 Task: Search for accommodations in Taranagar, India, from June 10 to June 25, 2023, for 4 adults.
Action: Mouse moved to (471, 194)
Screenshot: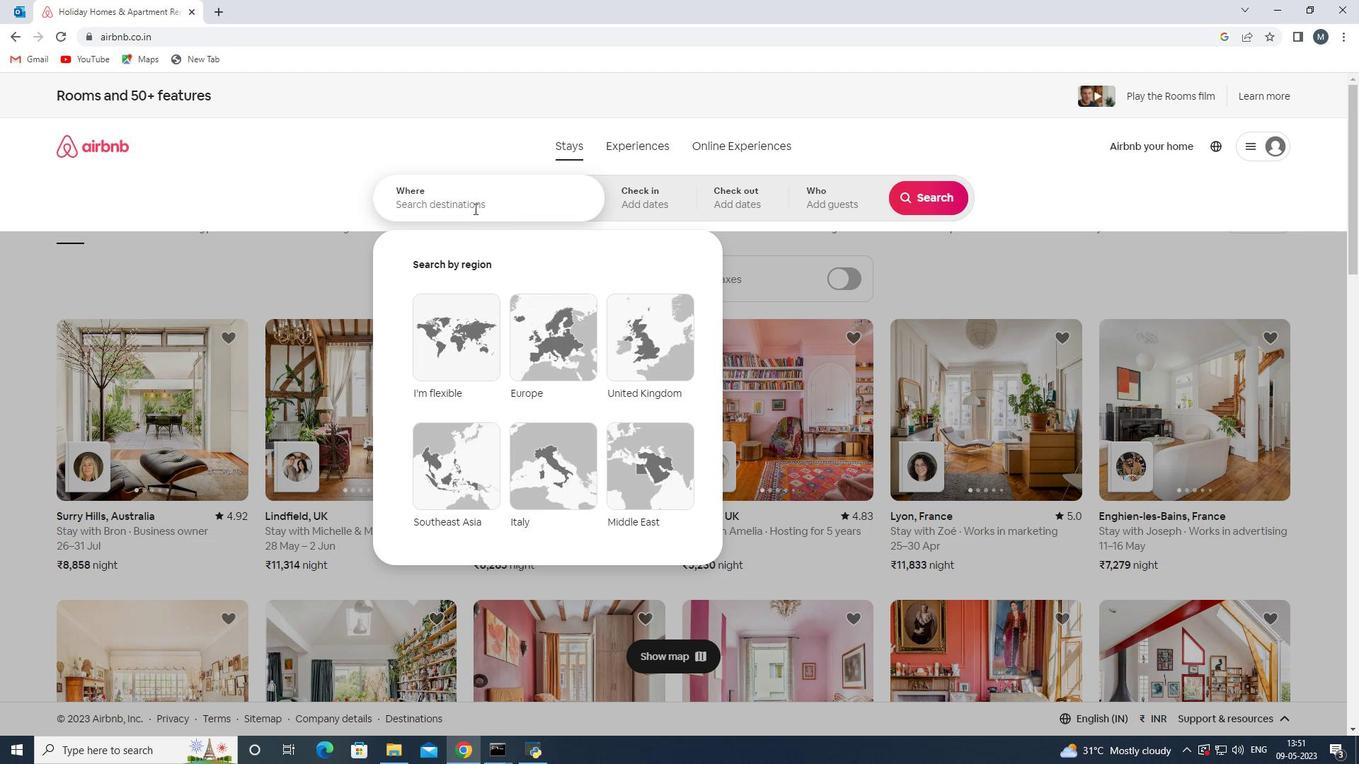 
Action: Mouse pressed left at (471, 194)
Screenshot: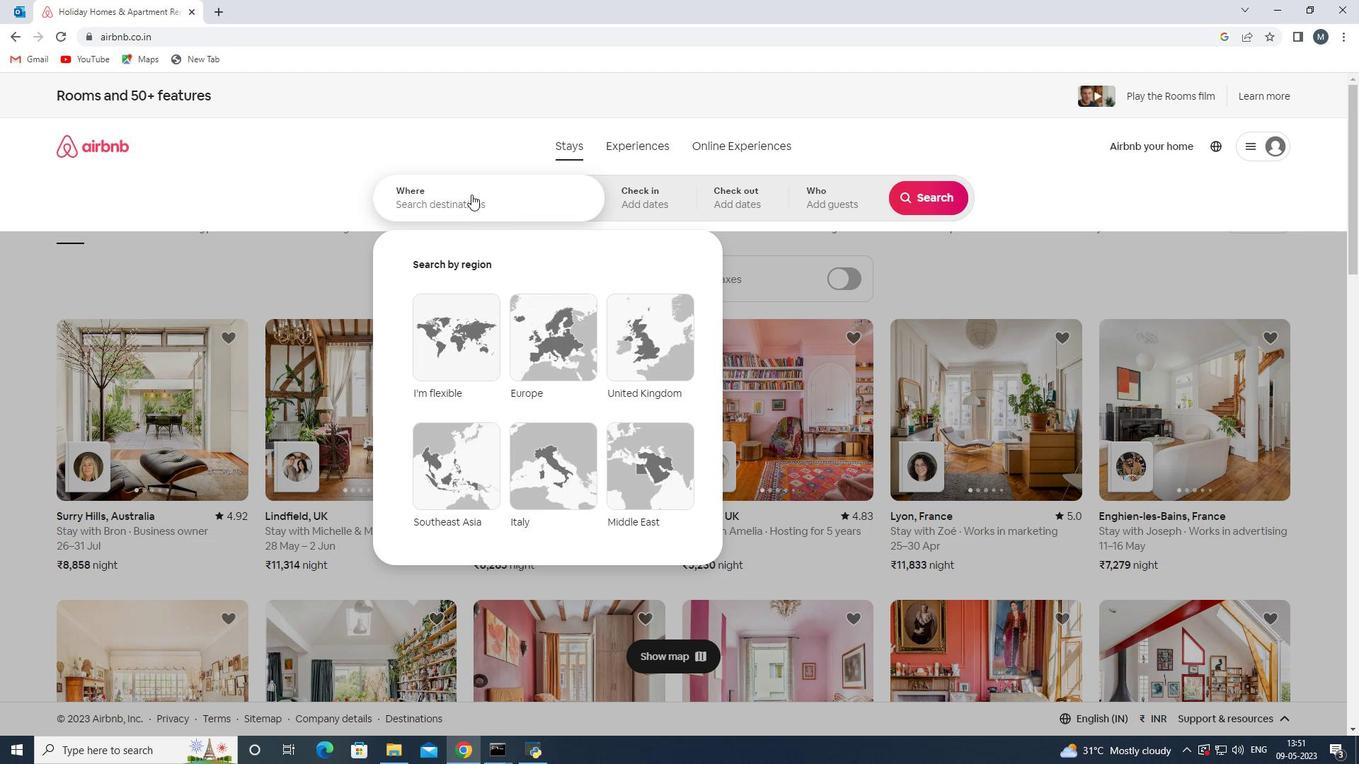 
Action: Key pressed <Key.shift>Taranagar,<Key.shift>Insia
Screenshot: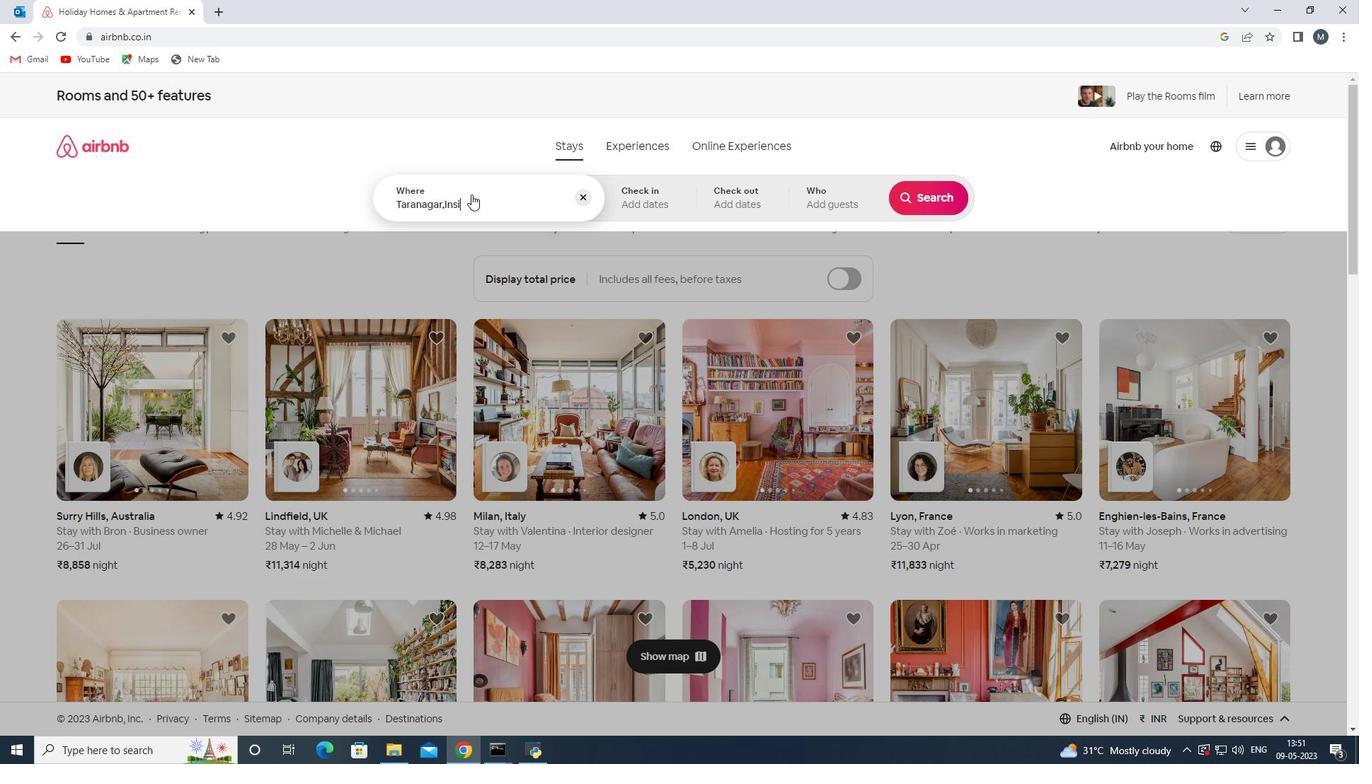 
Action: Mouse moved to (477, 220)
Screenshot: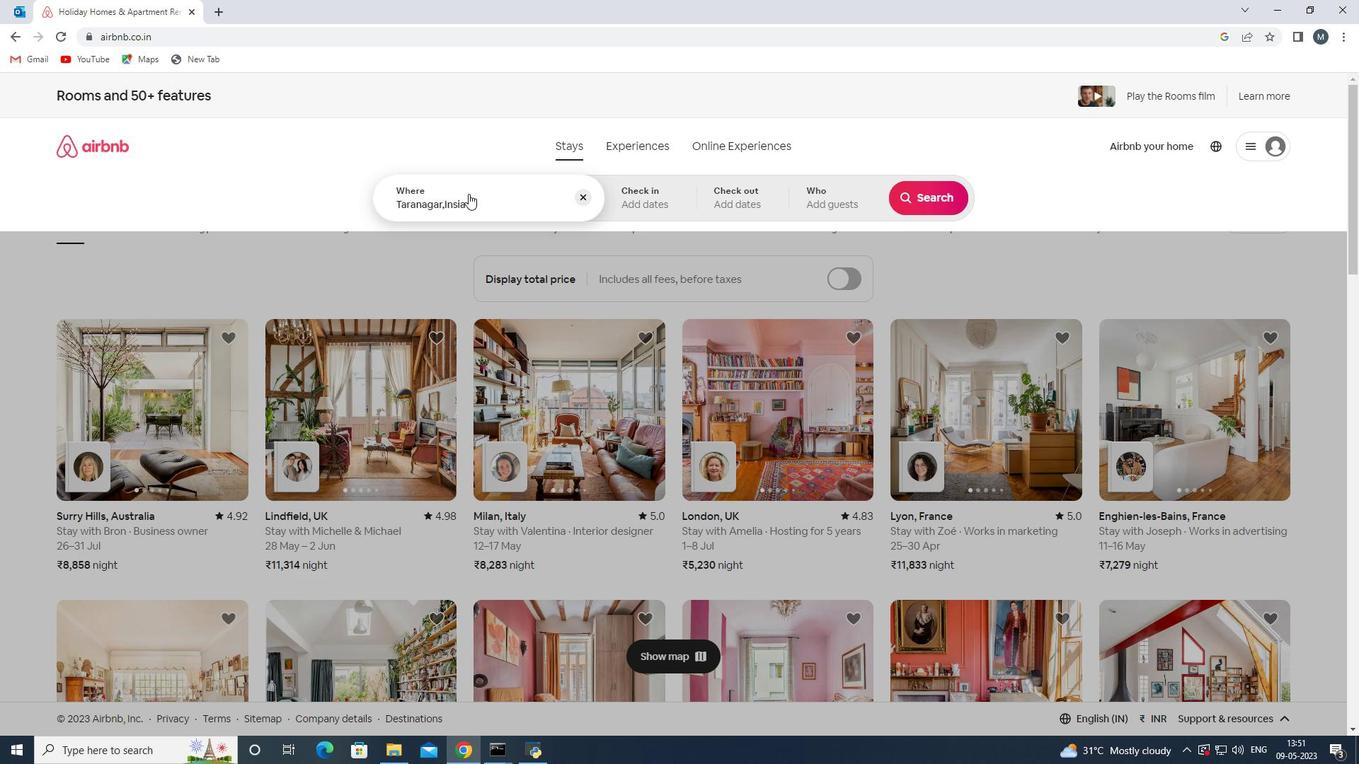 
Action: Key pressed <Key.backspace><Key.backspace><Key.backspace>dia<Key.enter>
Screenshot: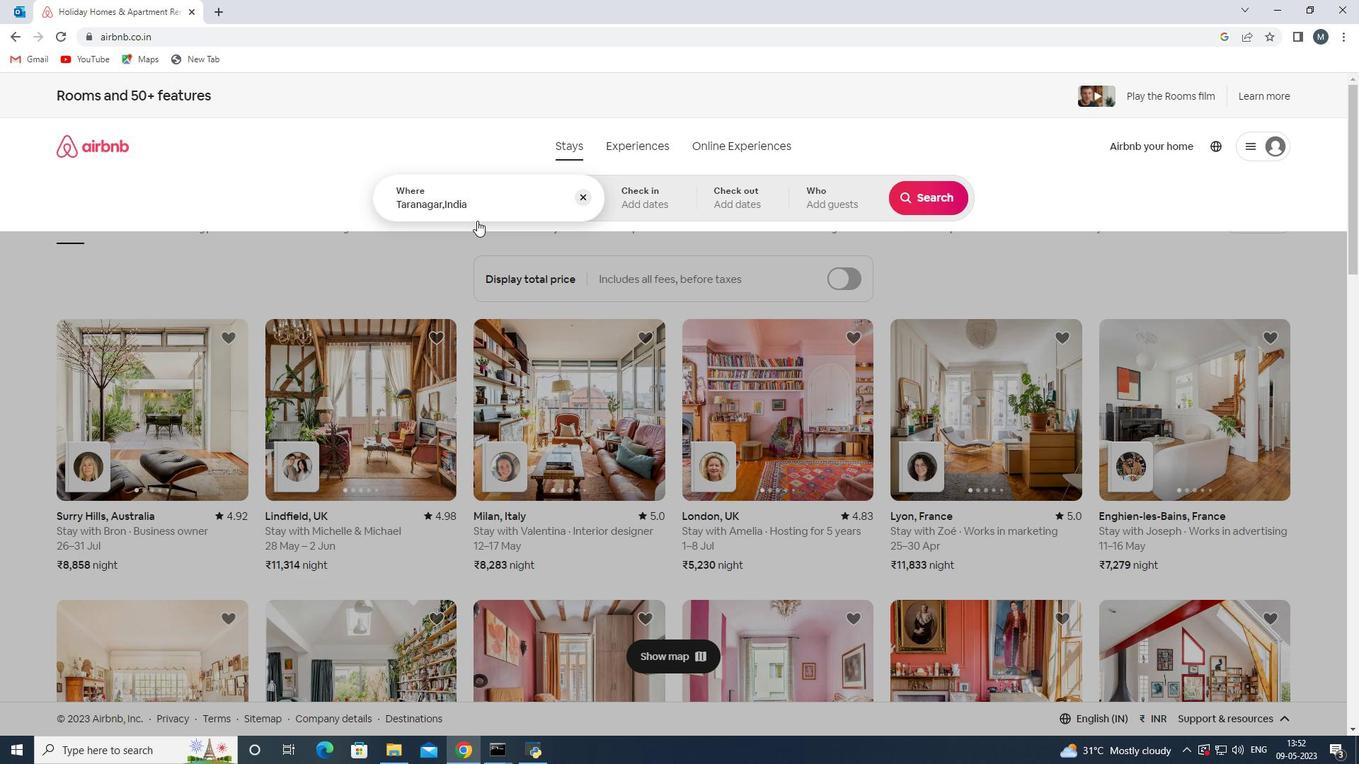 
Action: Mouse moved to (921, 313)
Screenshot: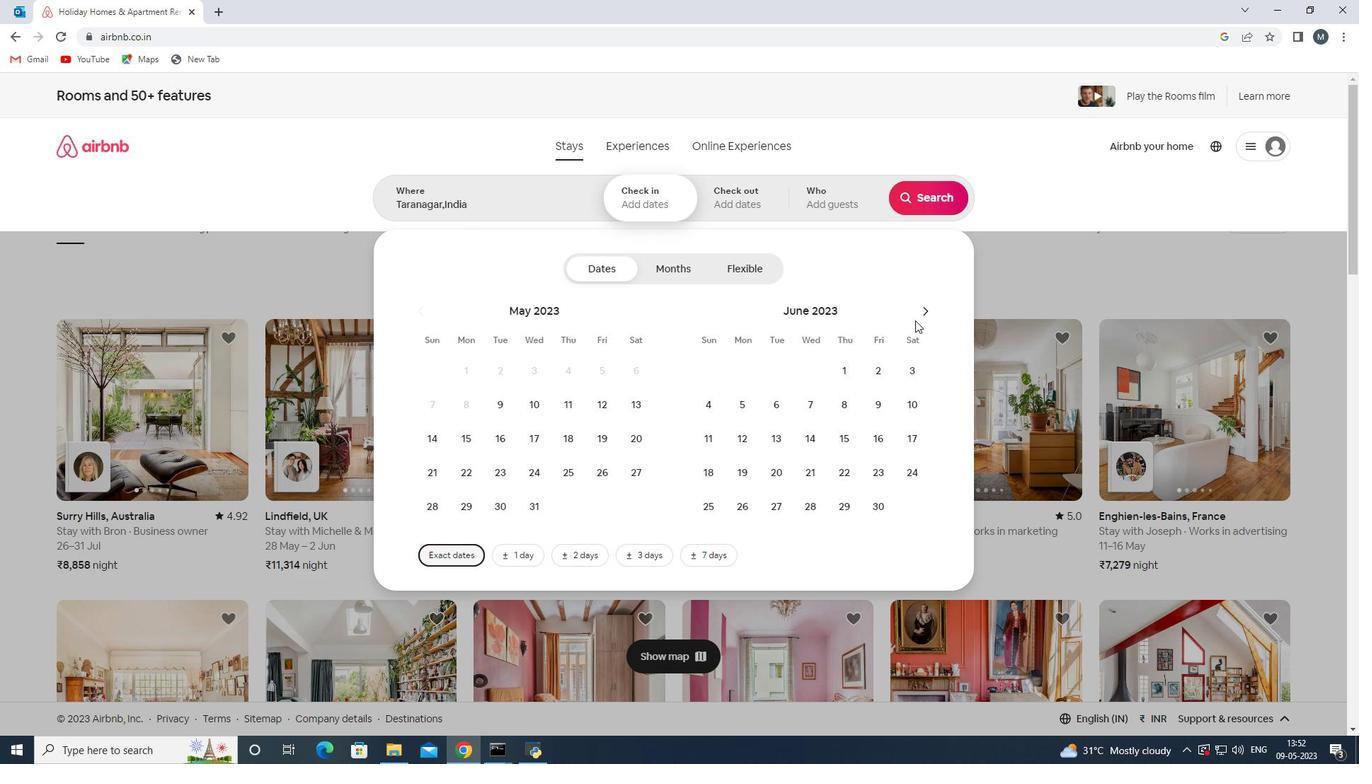 
Action: Mouse pressed left at (921, 313)
Screenshot: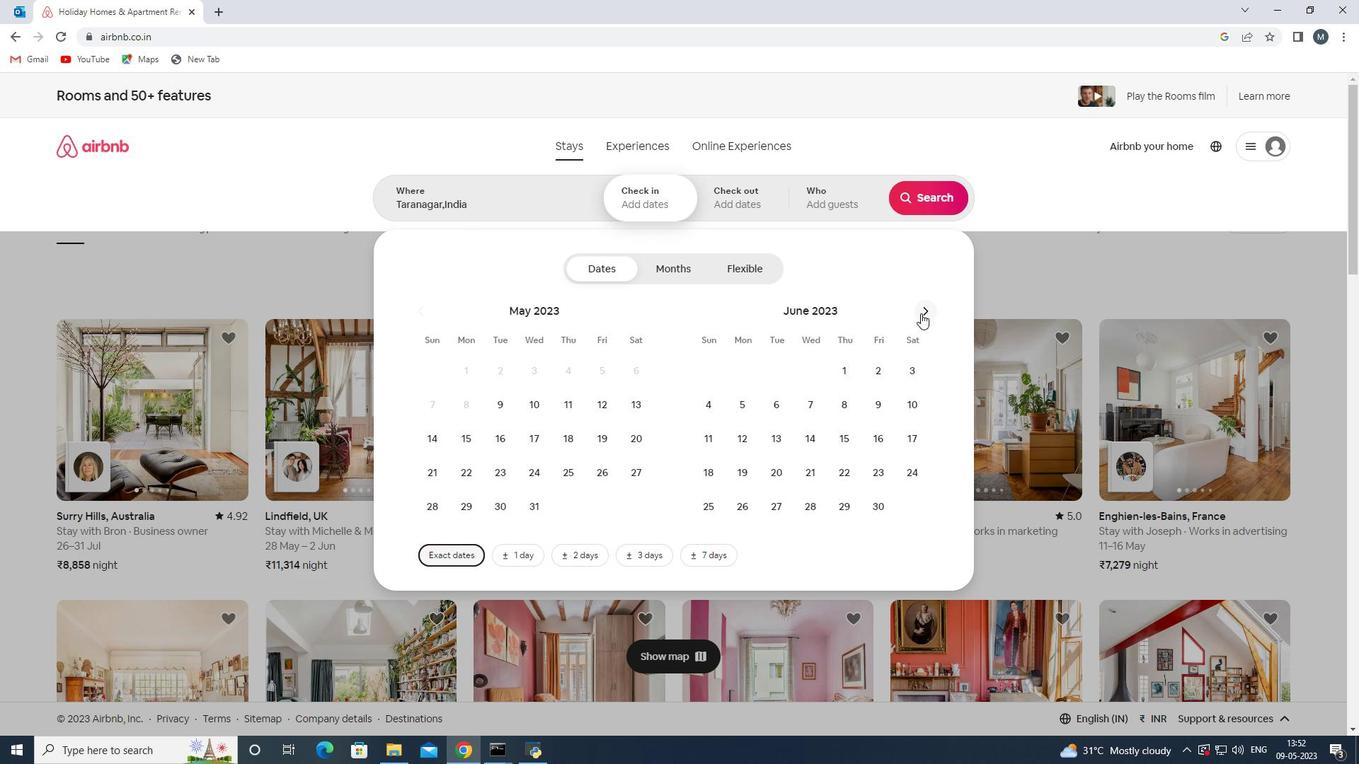 
Action: Mouse pressed left at (921, 313)
Screenshot: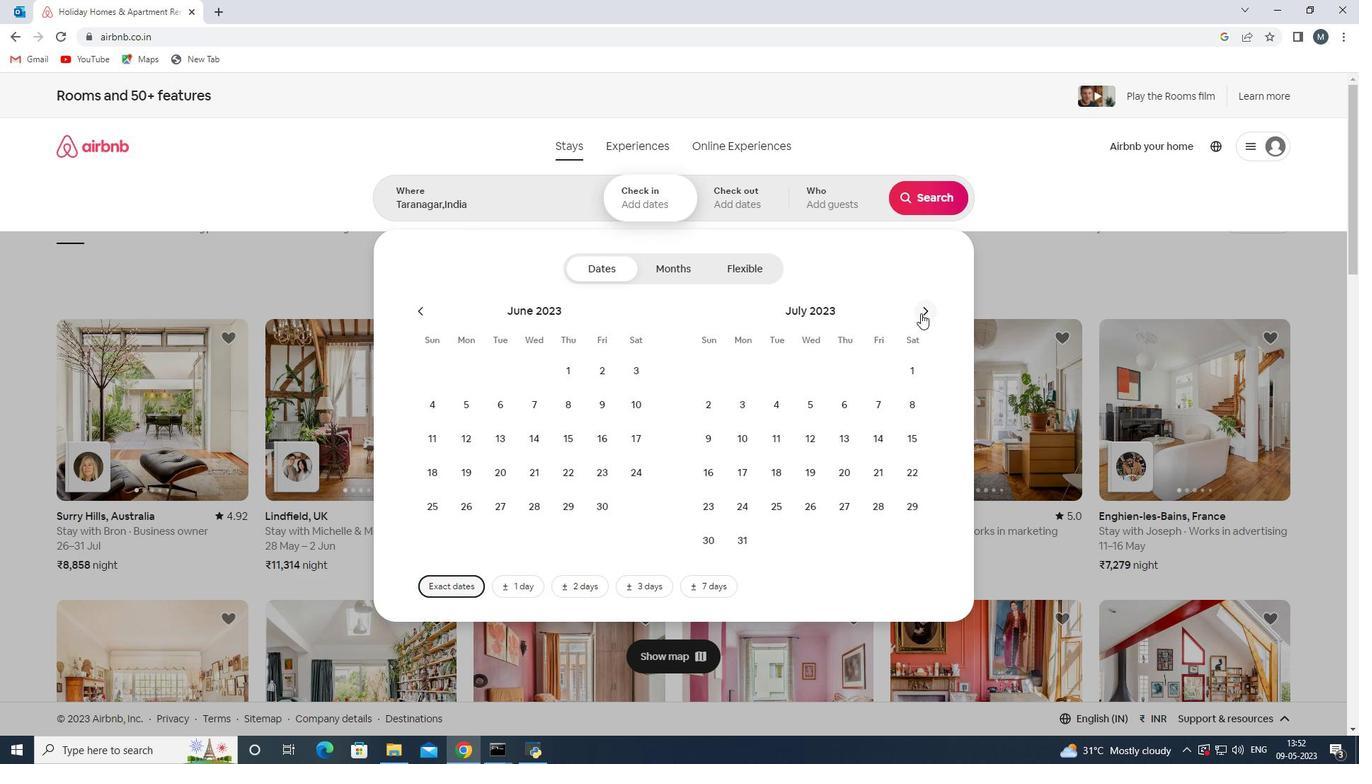 
Action: Mouse moved to (419, 314)
Screenshot: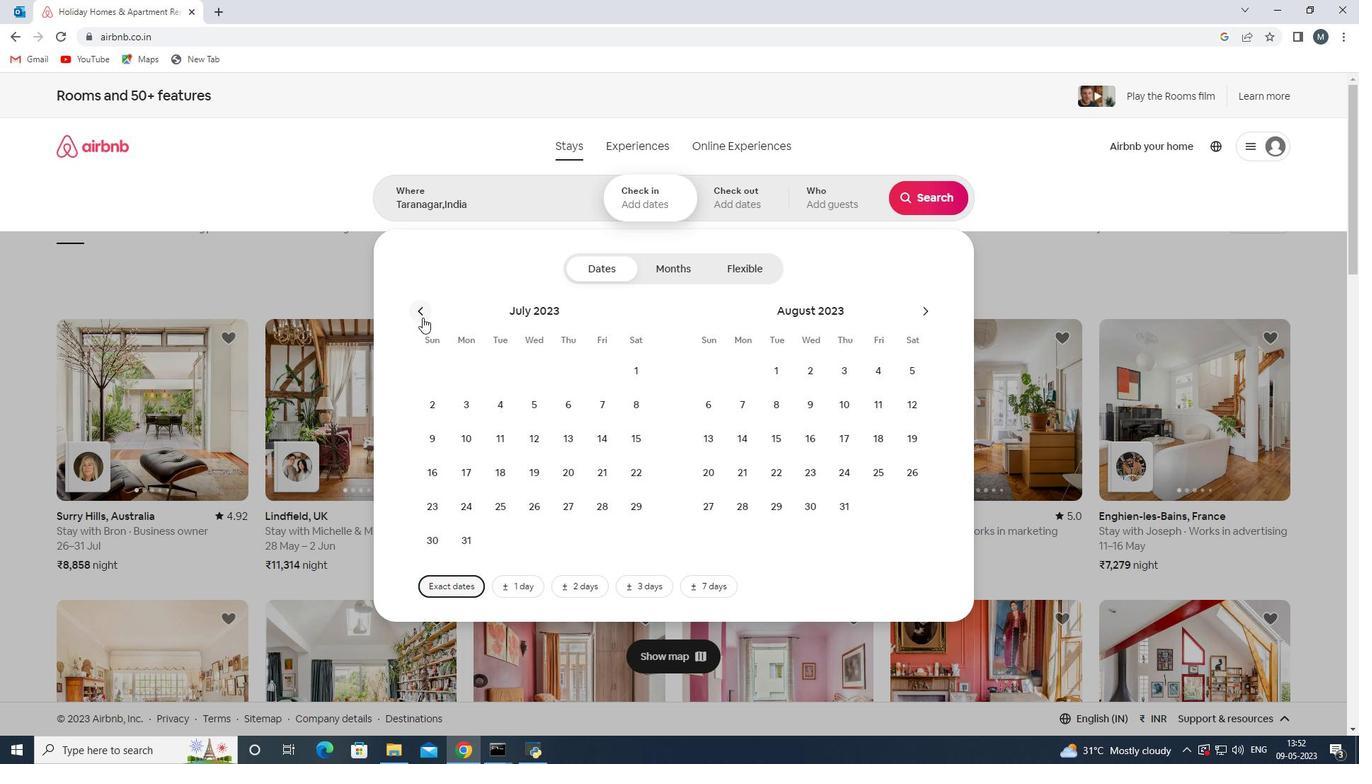 
Action: Mouse pressed left at (419, 314)
Screenshot: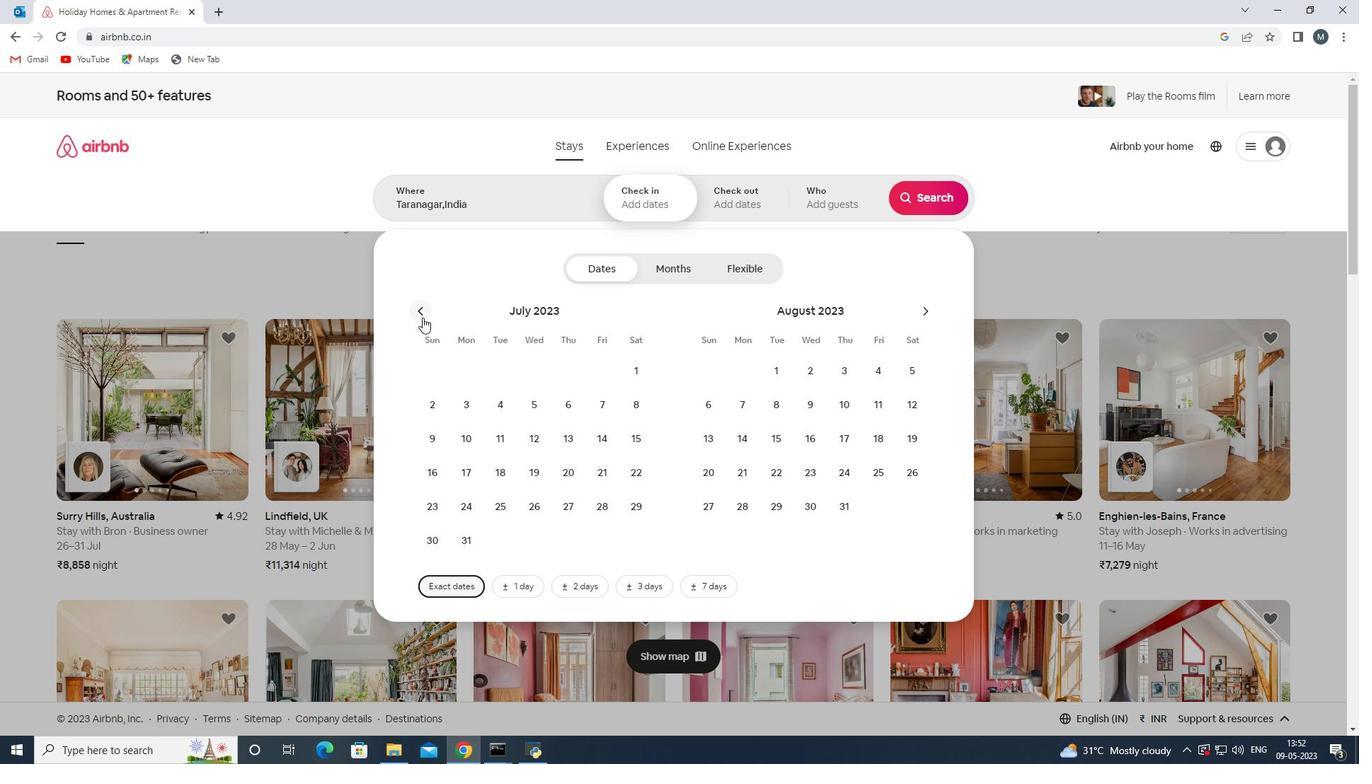 
Action: Mouse pressed left at (419, 314)
Screenshot: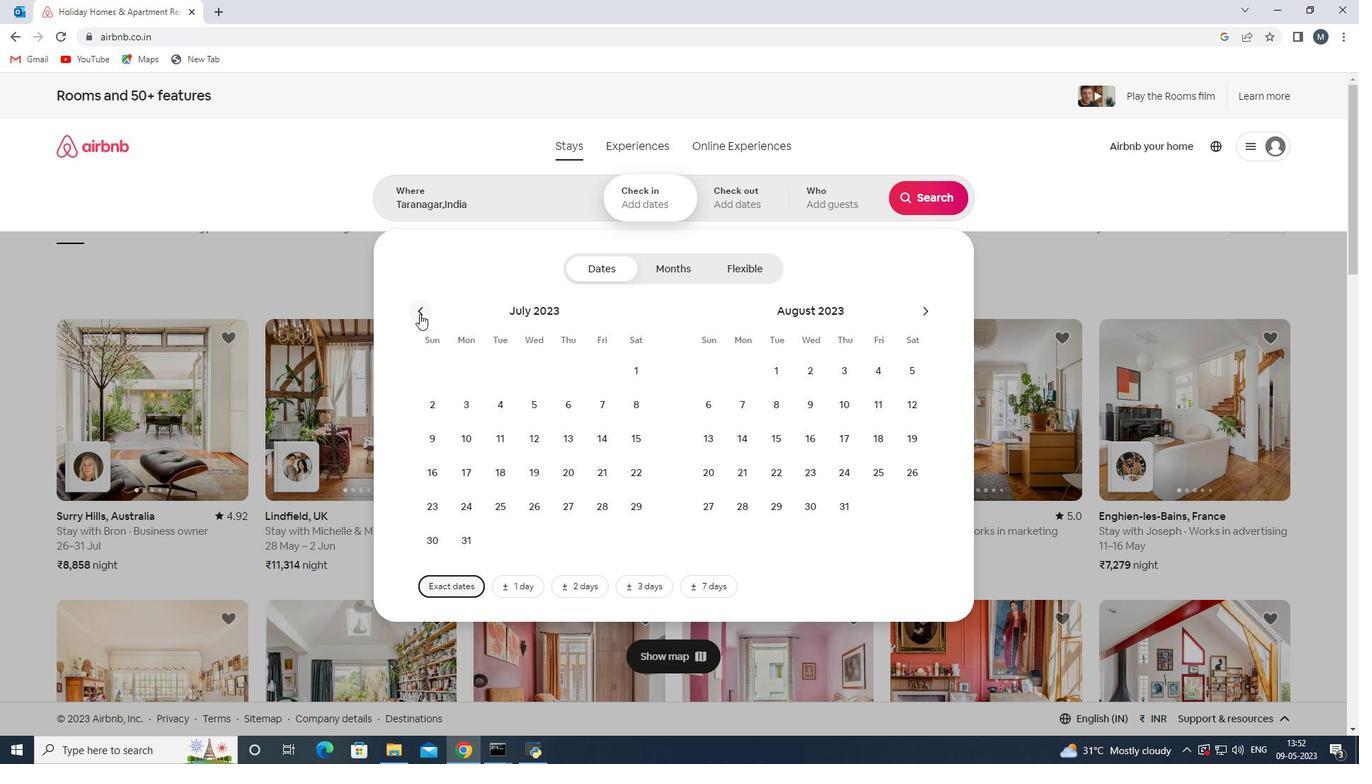 
Action: Mouse moved to (914, 400)
Screenshot: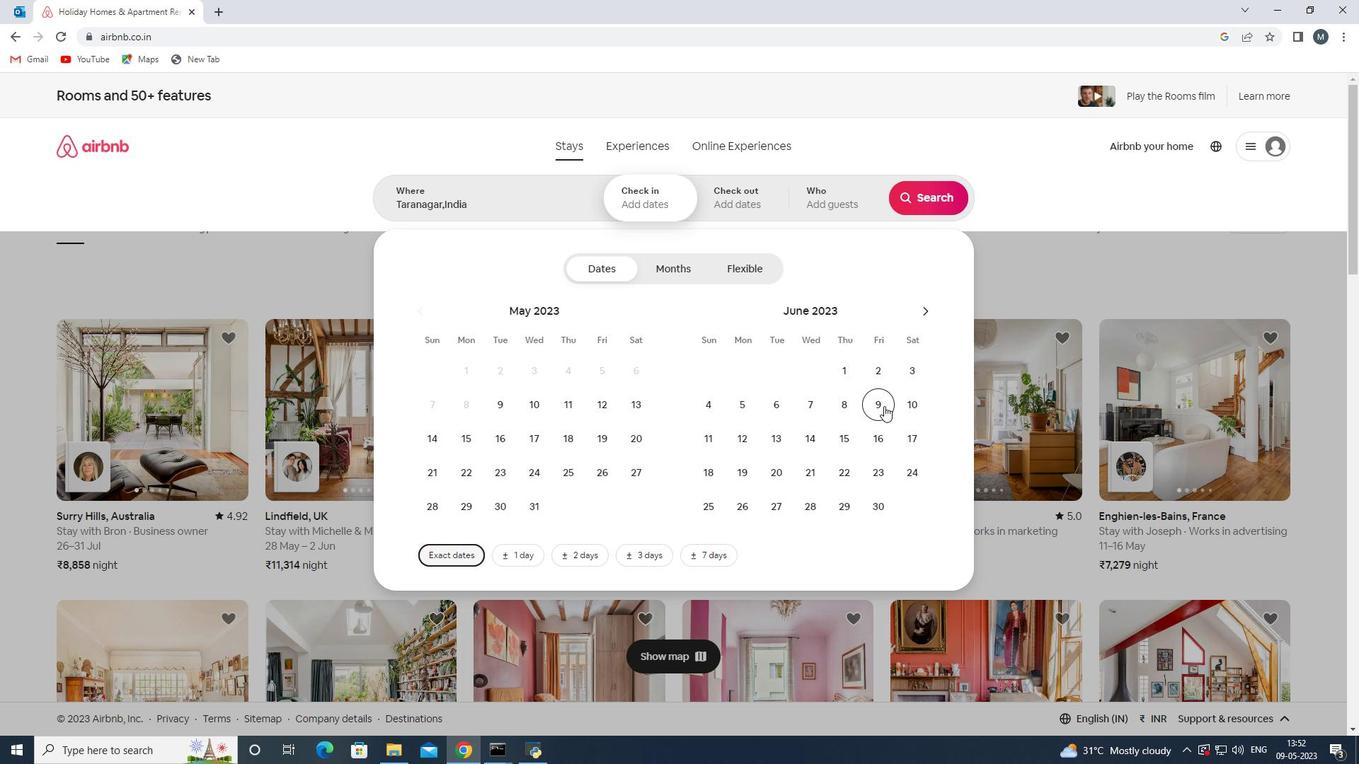 
Action: Mouse pressed left at (914, 400)
Screenshot: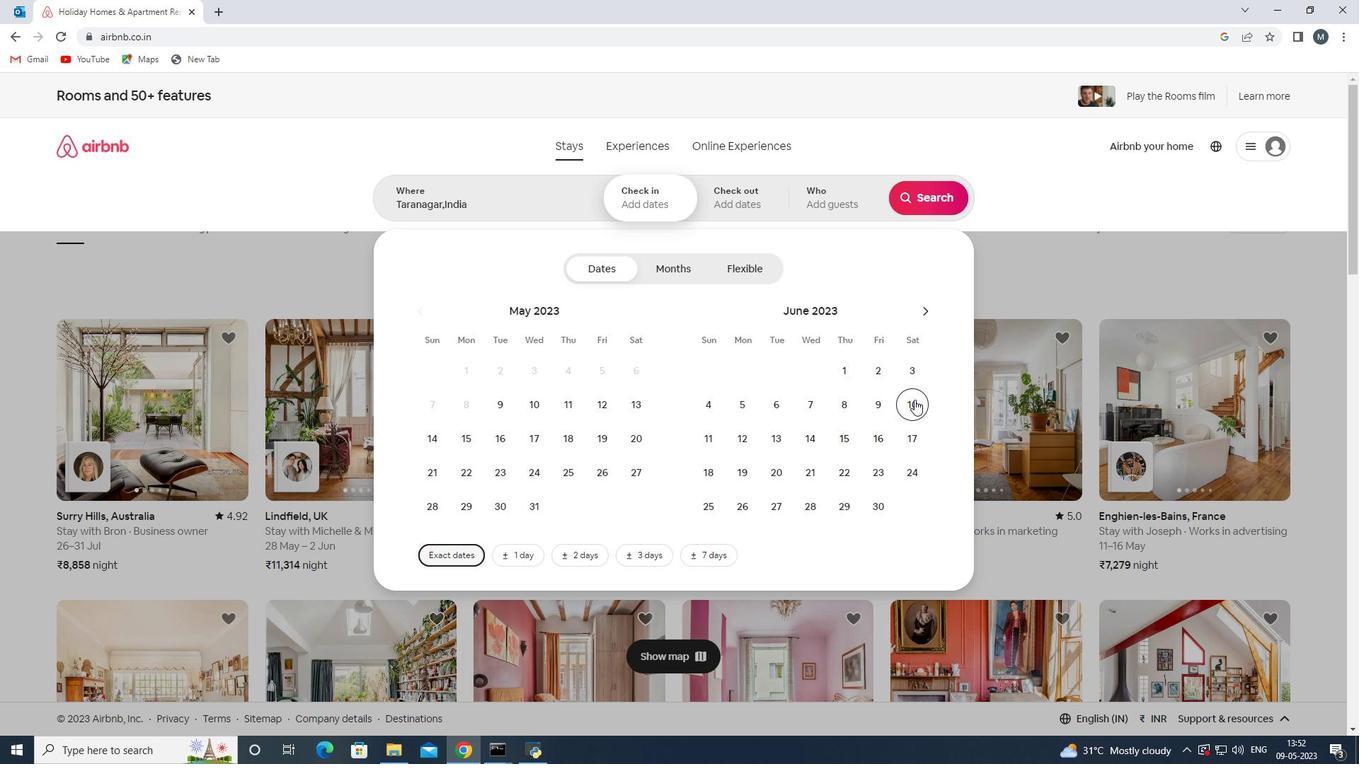 
Action: Mouse moved to (717, 499)
Screenshot: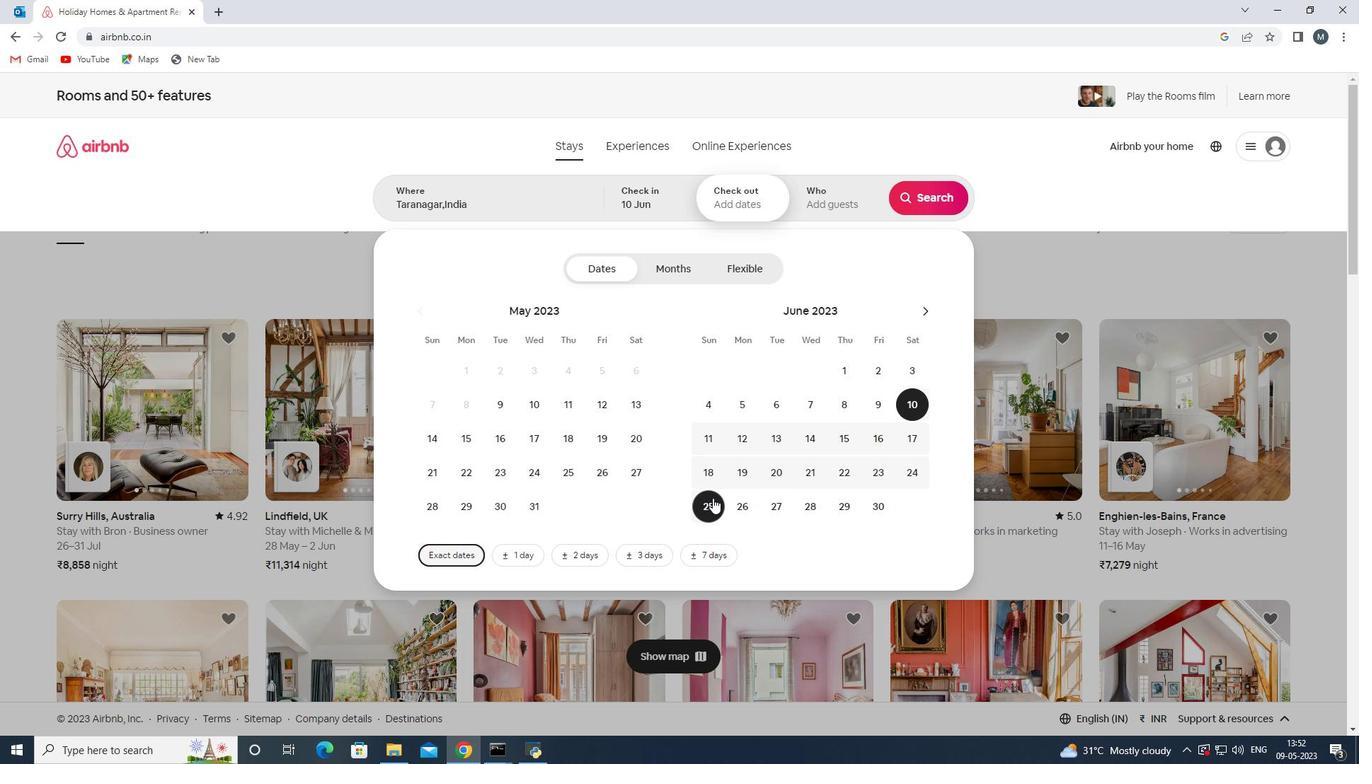 
Action: Mouse pressed left at (717, 499)
Screenshot: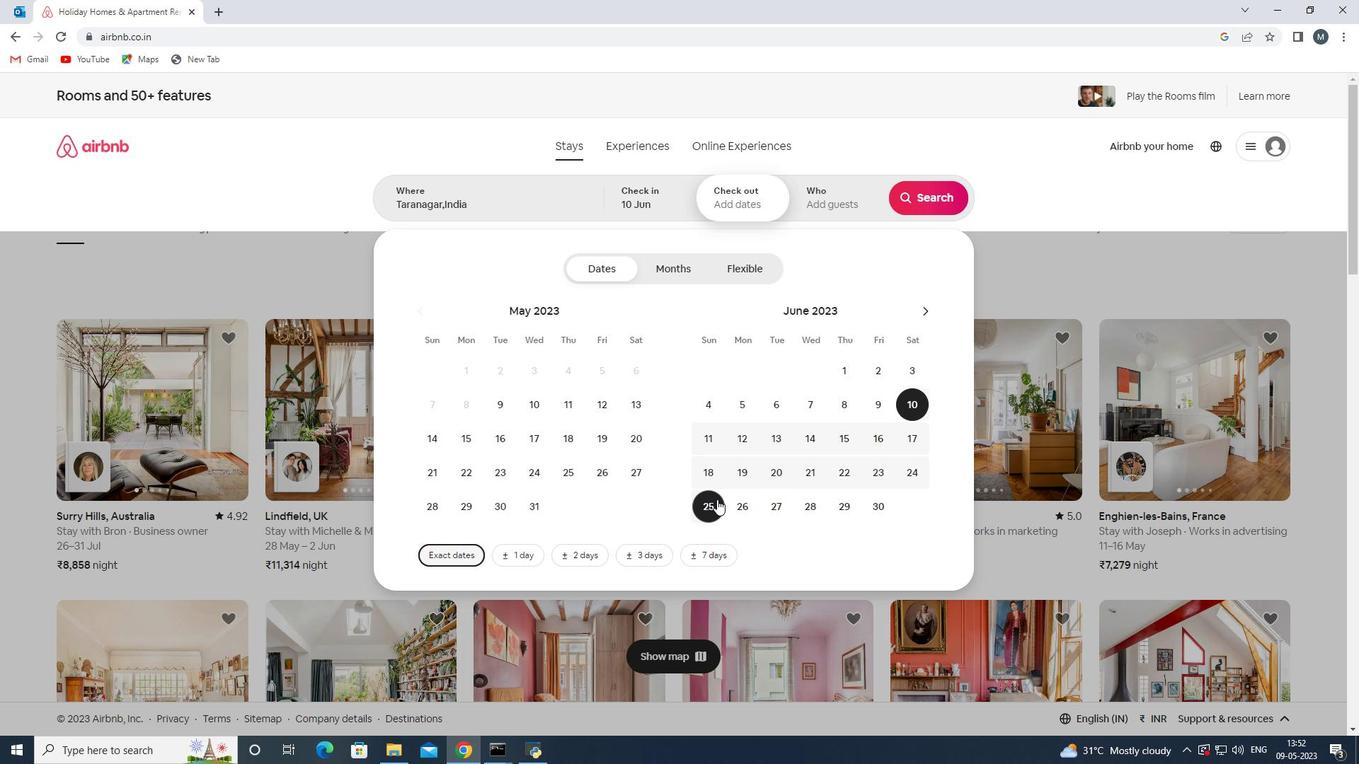 
Action: Mouse moved to (814, 200)
Screenshot: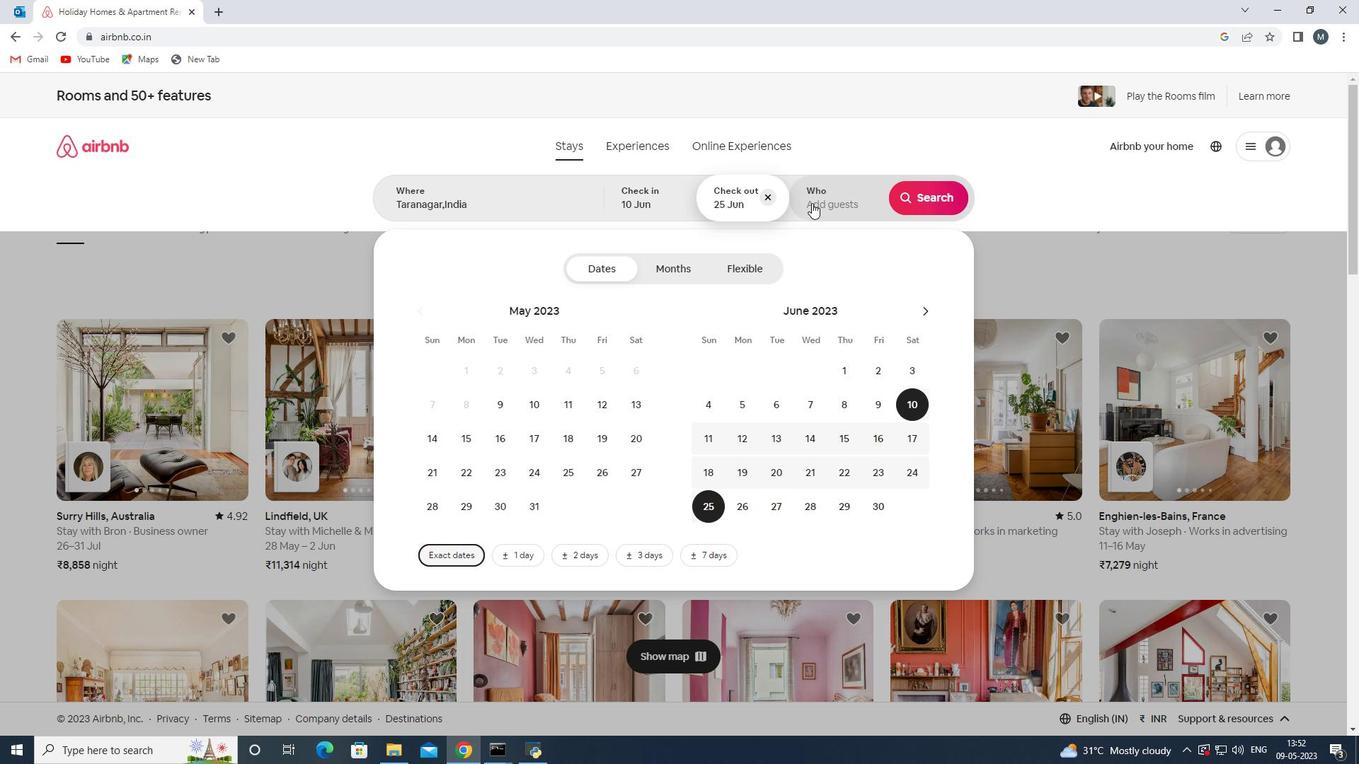 
Action: Mouse pressed left at (814, 200)
Screenshot: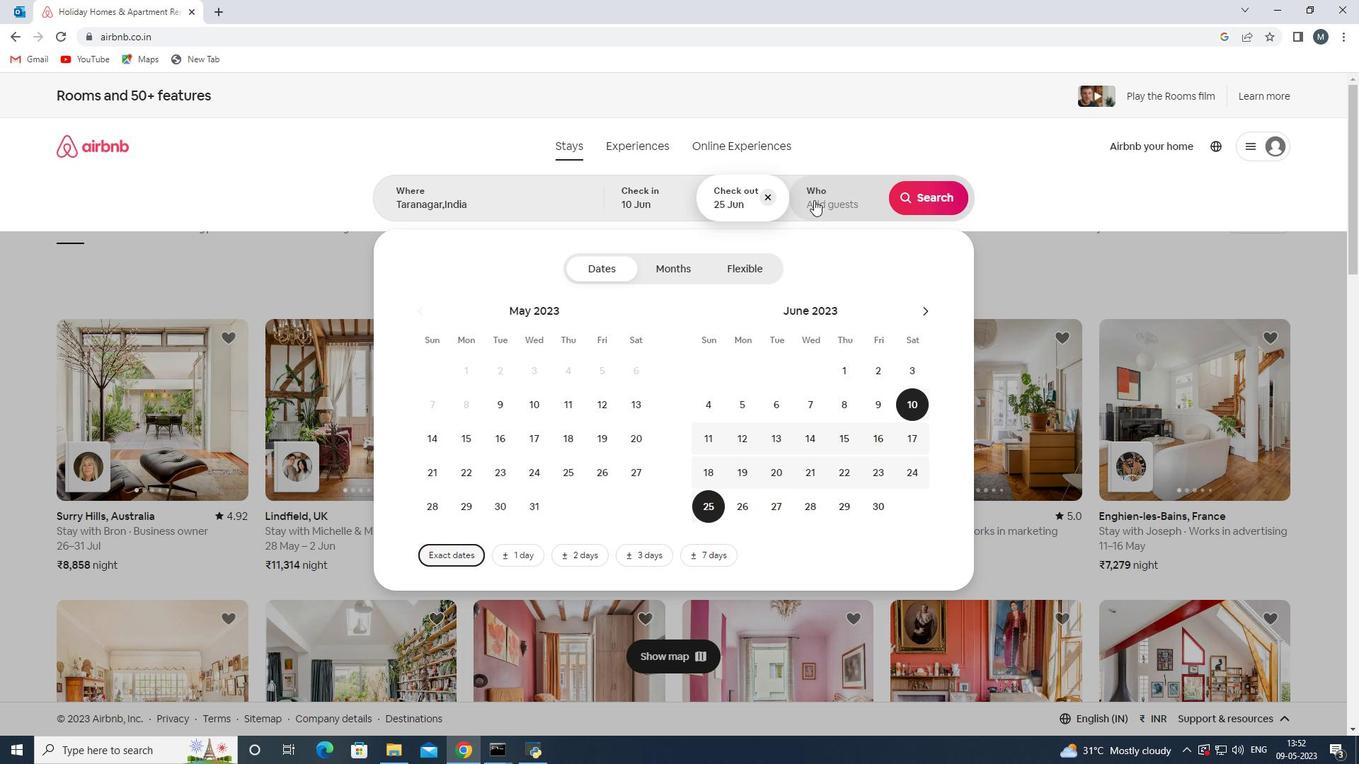 
Action: Mouse moved to (925, 274)
Screenshot: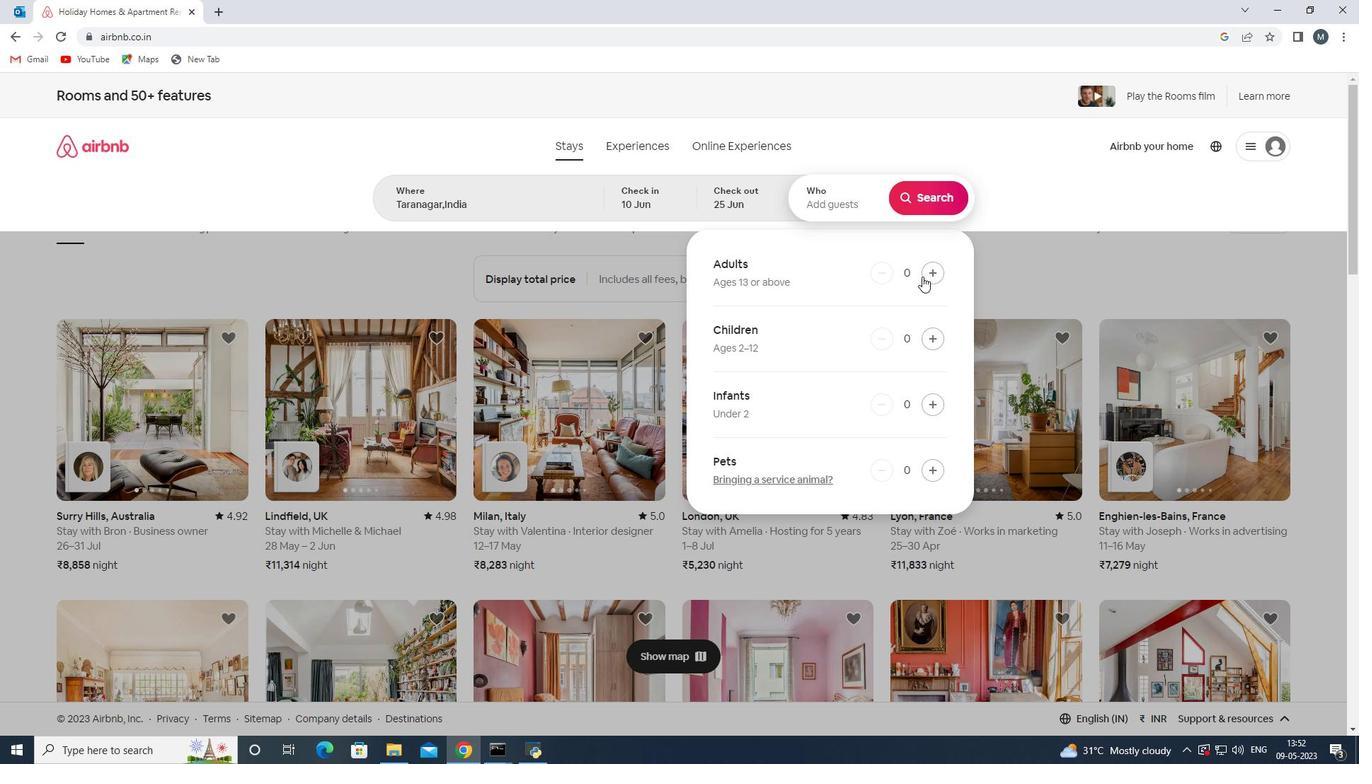
Action: Mouse pressed left at (925, 274)
Screenshot: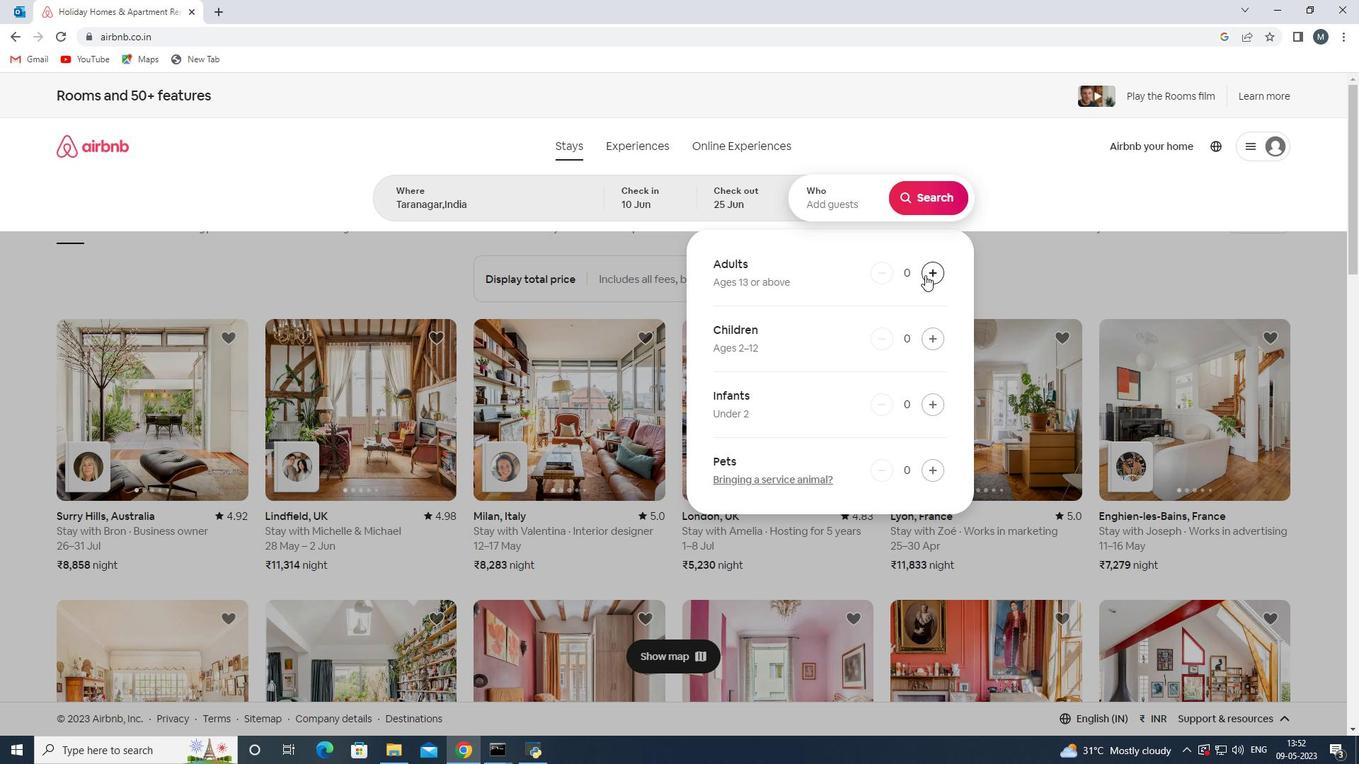 
Action: Mouse pressed left at (925, 274)
Screenshot: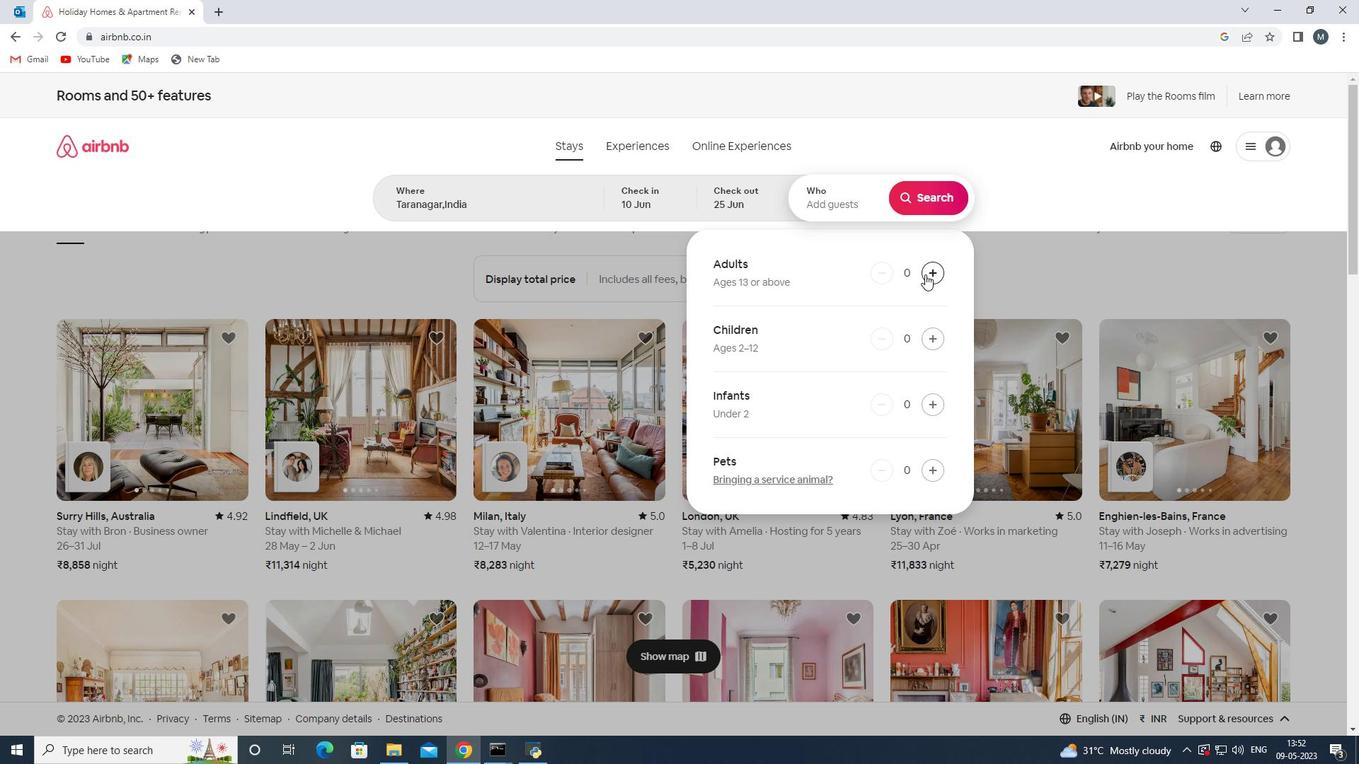 
Action: Mouse pressed left at (925, 274)
Screenshot: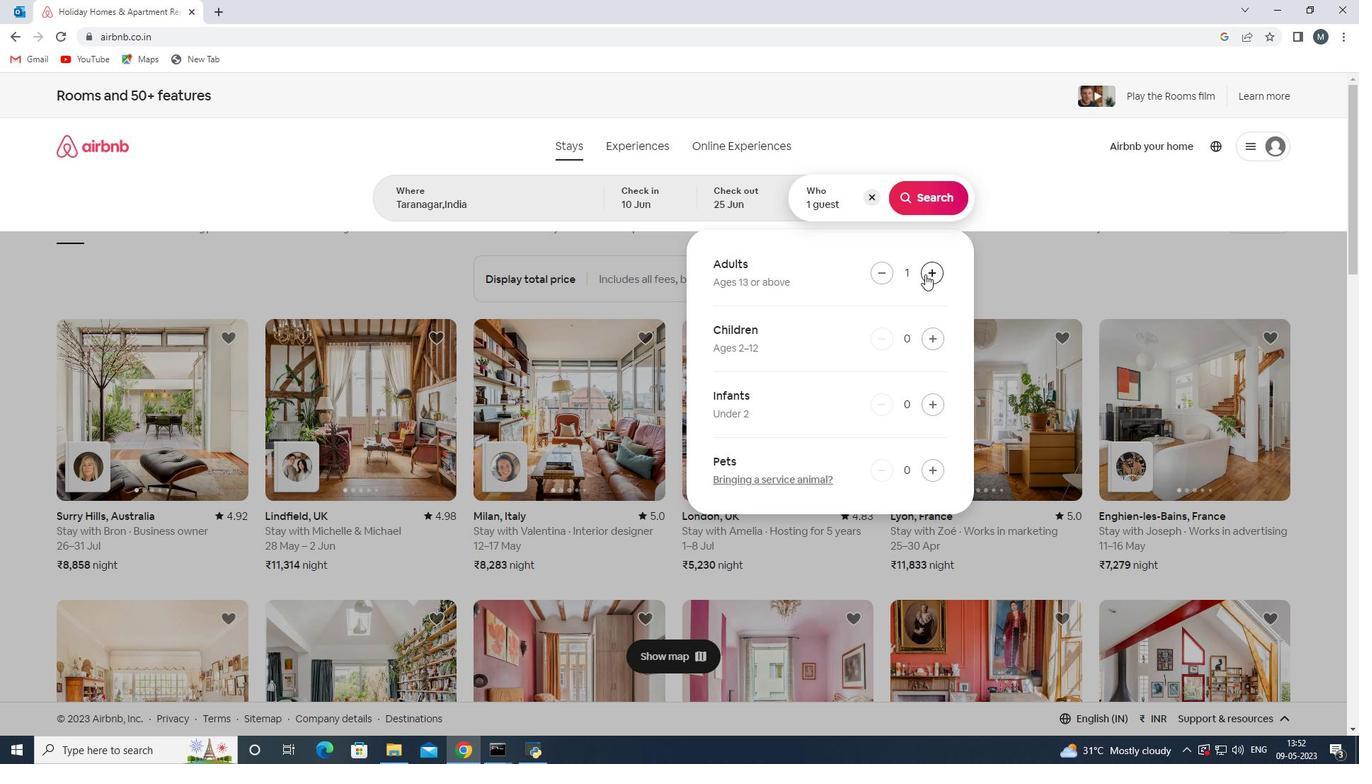 
Action: Mouse moved to (925, 274)
Screenshot: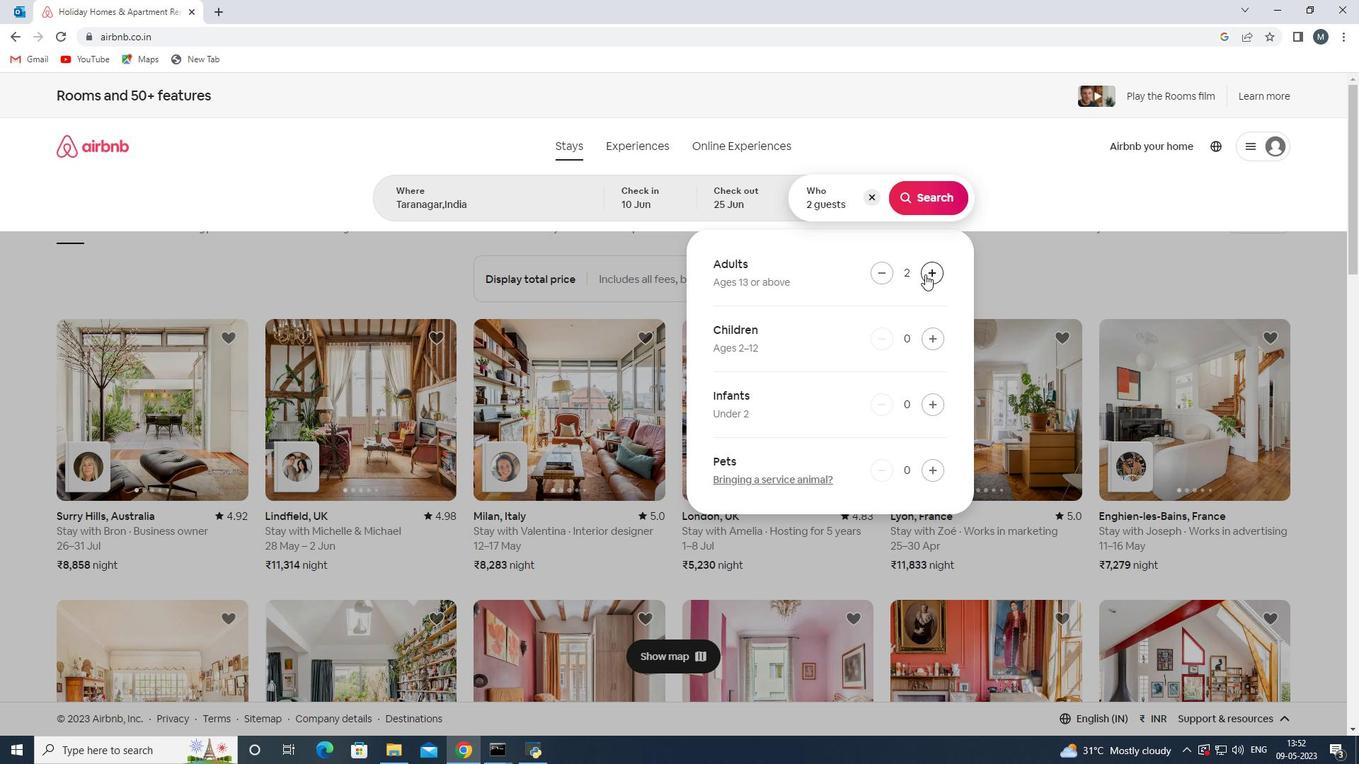 
Action: Mouse pressed left at (925, 274)
Screenshot: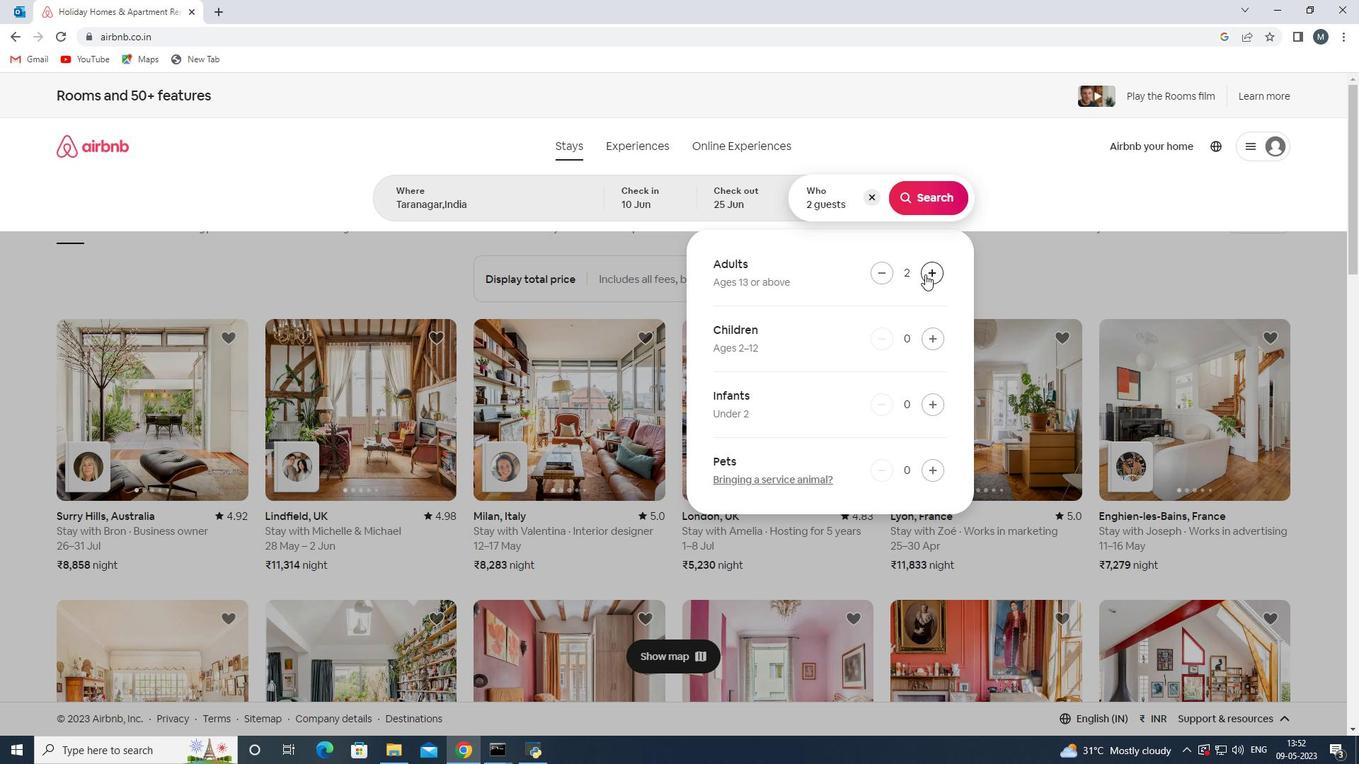 
Action: Mouse moved to (914, 183)
Screenshot: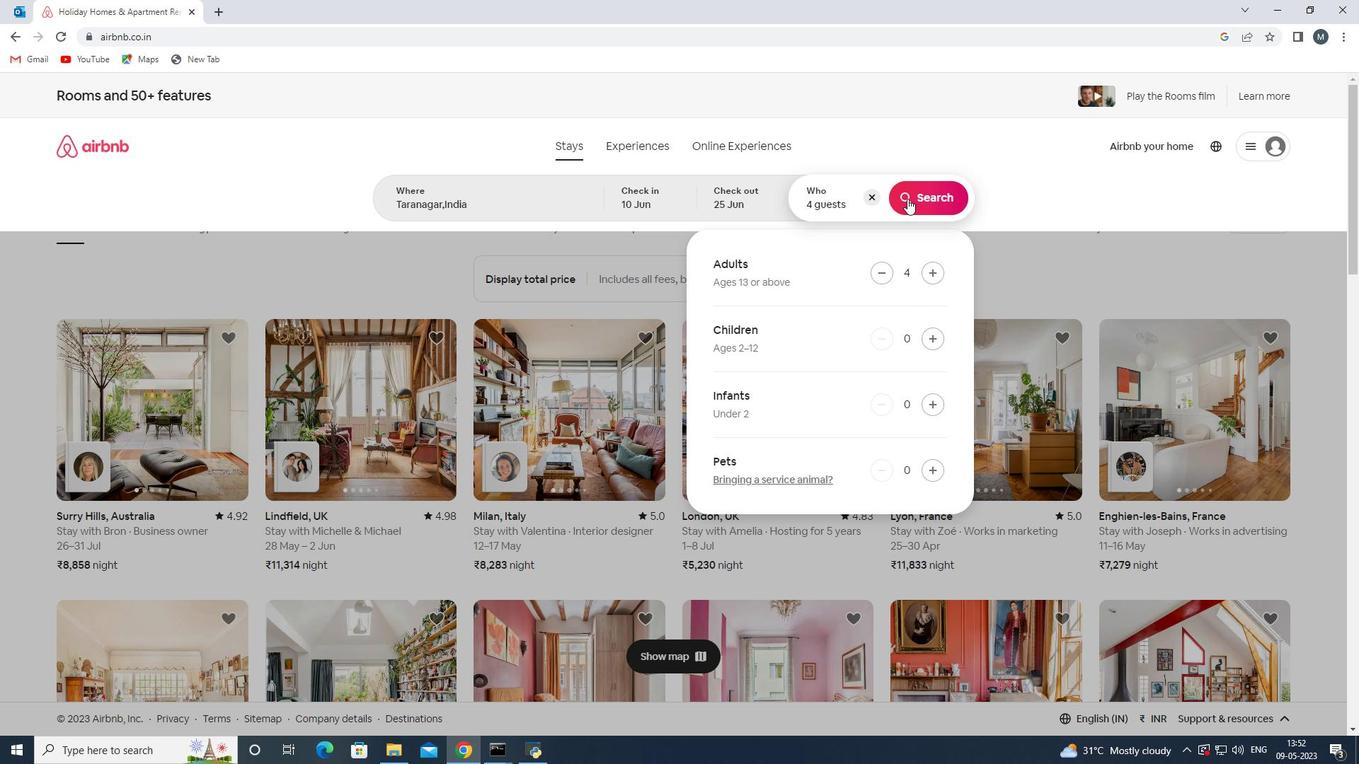 
Action: Mouse pressed left at (914, 183)
Screenshot: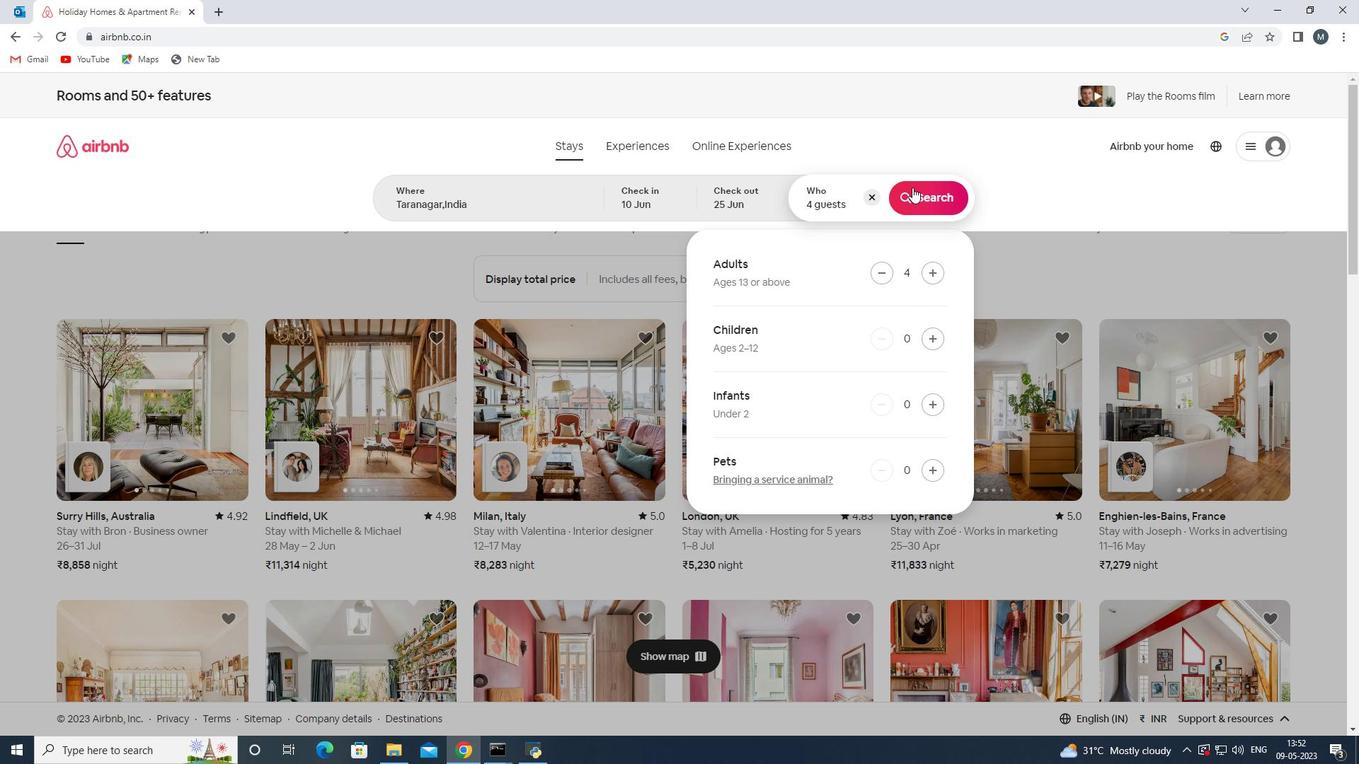 
Action: Mouse moved to (1286, 158)
Screenshot: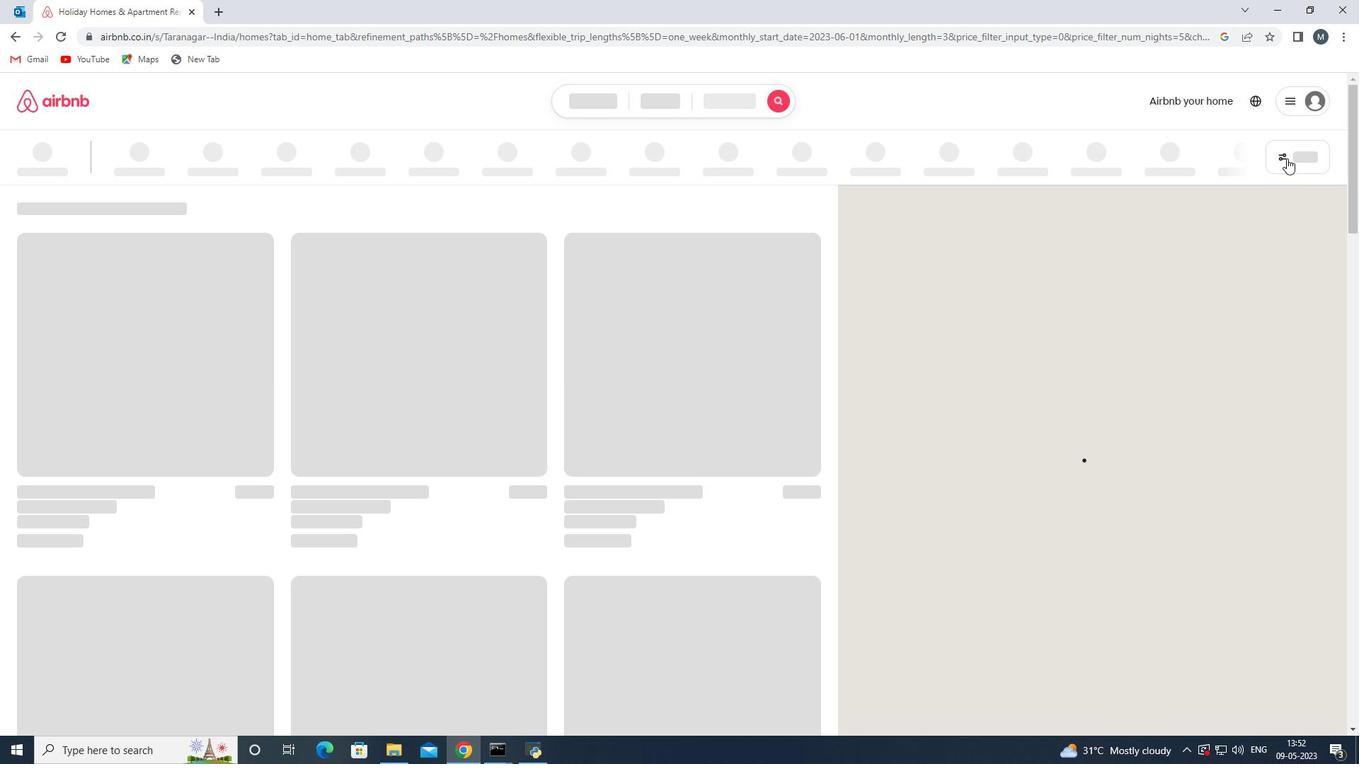 
Action: Mouse pressed left at (1286, 158)
Screenshot: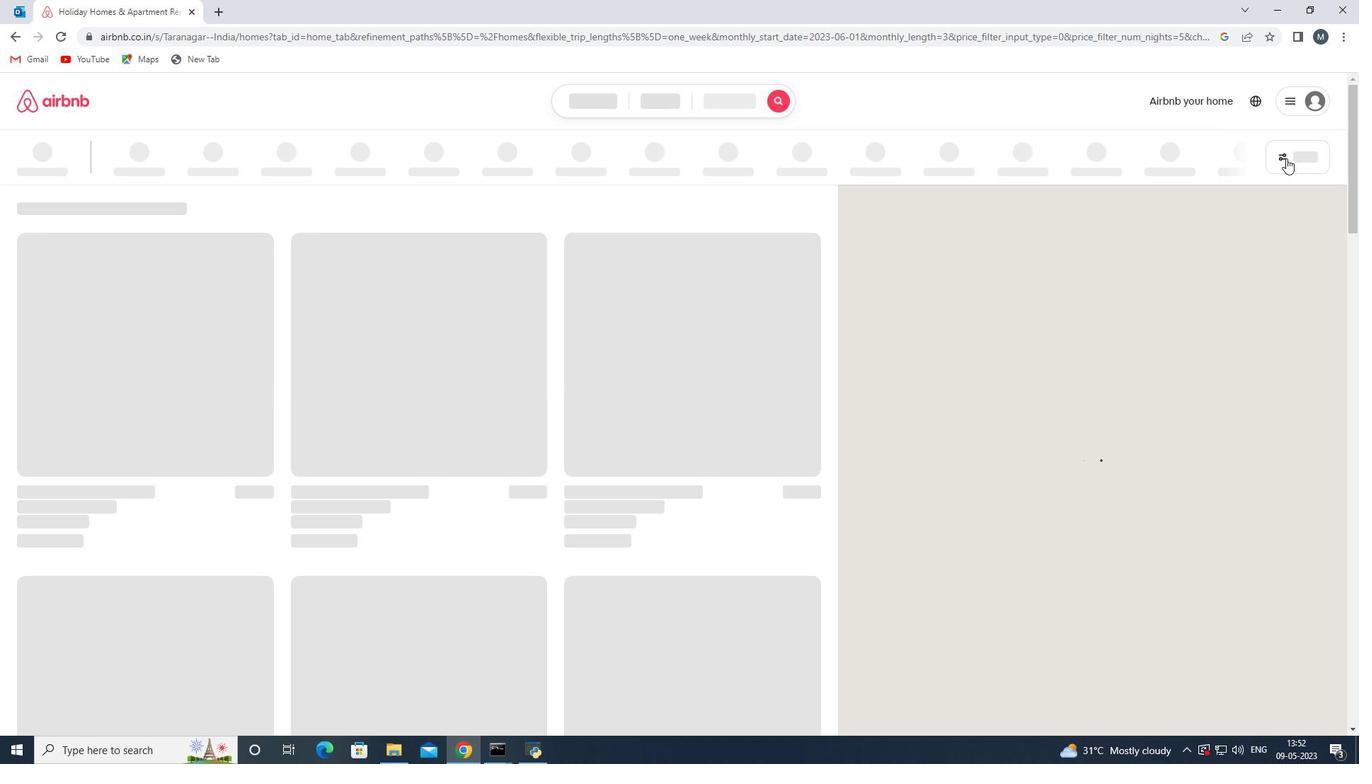 
Action: Mouse moved to (87, 308)
Screenshot: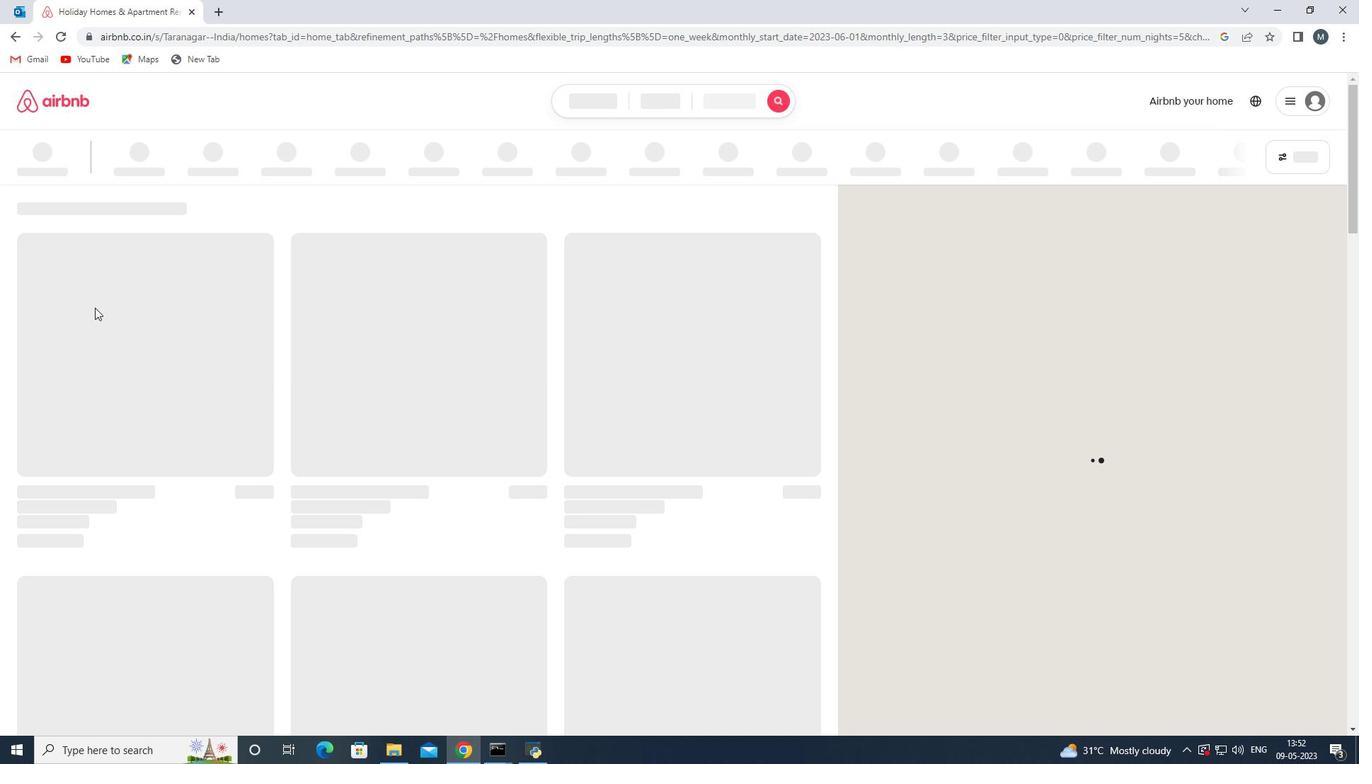 
